 Task: Find a dog-friendly snowmobile rental shop in the Rocky Mountains.
Action: Mouse moved to (471, 125)
Screenshot: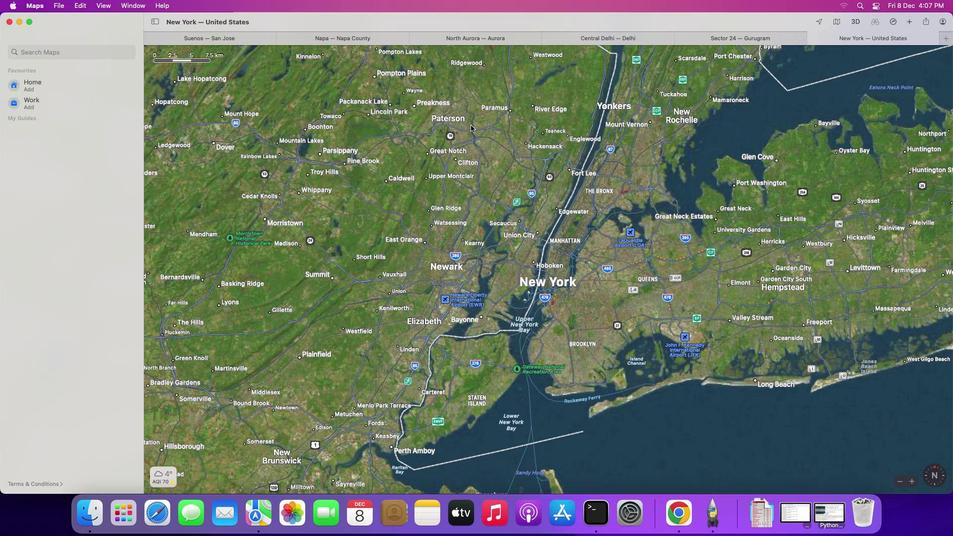 
Action: Mouse pressed left at (471, 125)
Screenshot: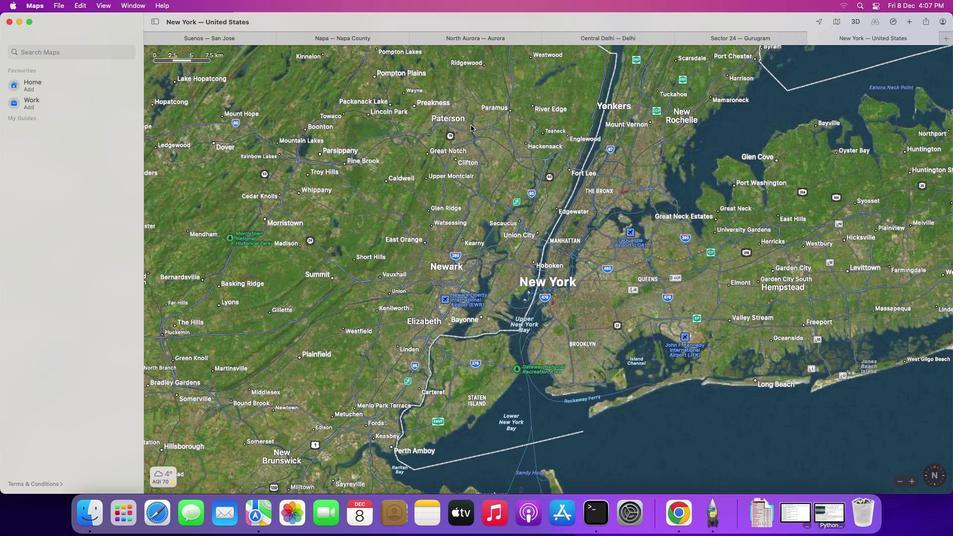 
Action: Mouse moved to (85, 51)
Screenshot: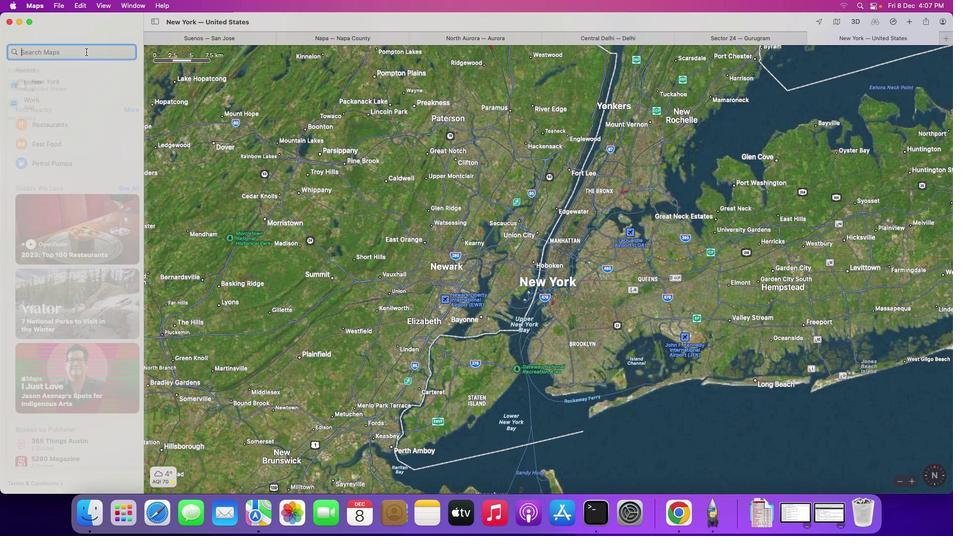 
Action: Mouse pressed left at (85, 51)
Screenshot: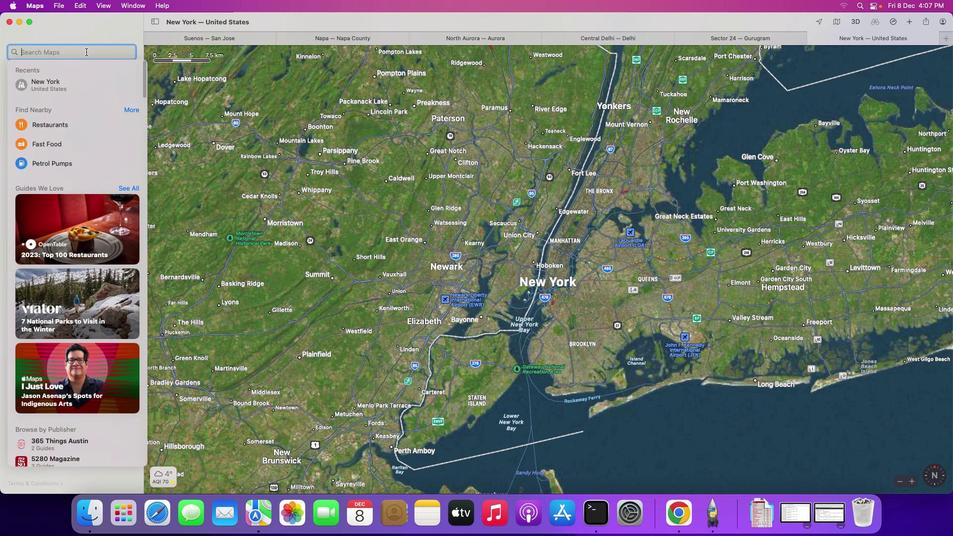 
Action: Key pressed Key.shift_r'R''o''c''k''y'Key.spaceKey.shift_r'M''o''u''n''t''a''i''n''s'
Screenshot: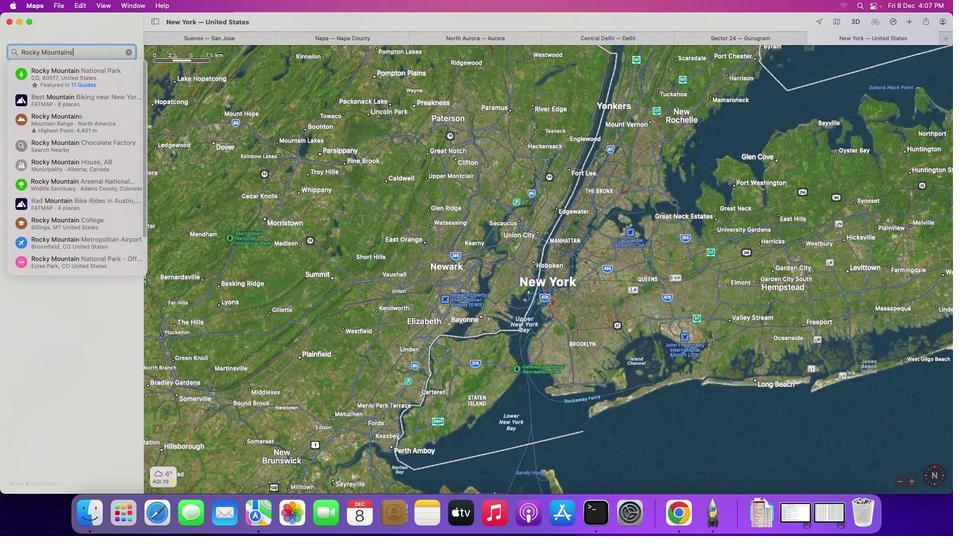 
Action: Mouse moved to (64, 84)
Screenshot: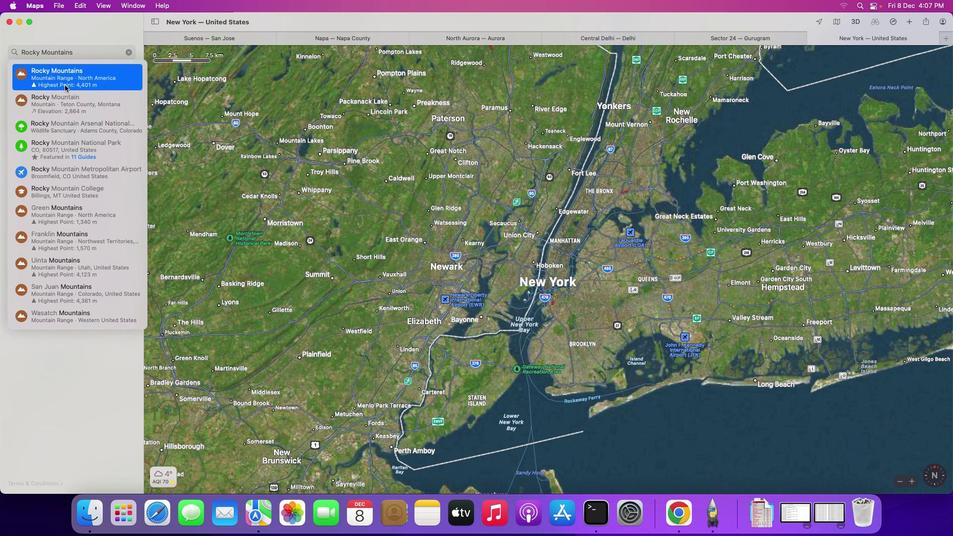
Action: Mouse pressed left at (64, 84)
Screenshot: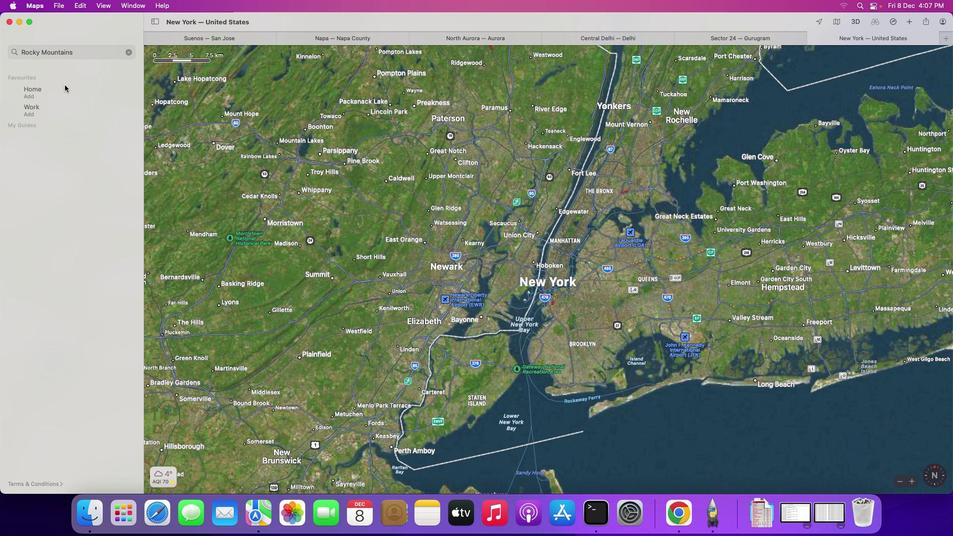 
Action: Mouse moved to (546, 299)
Screenshot: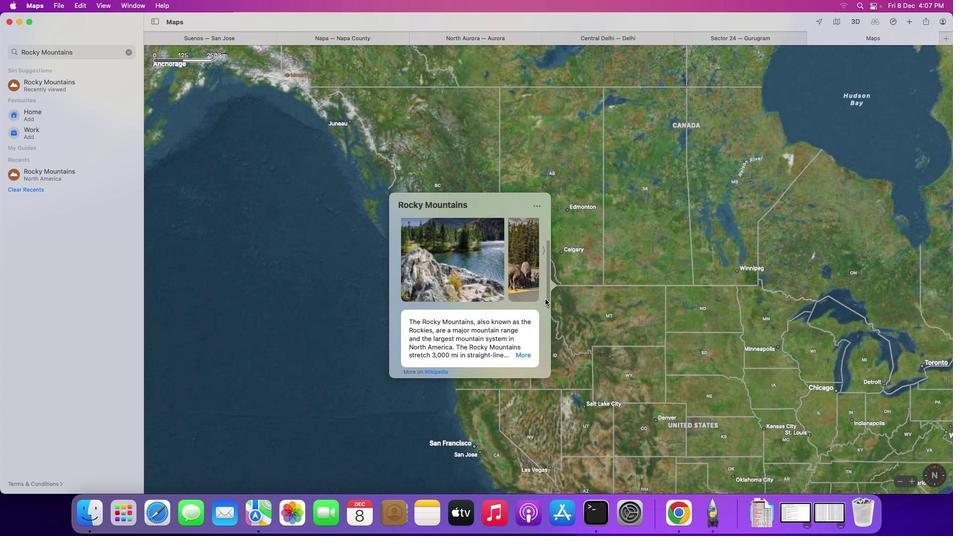 
Action: Mouse pressed left at (546, 299)
Screenshot: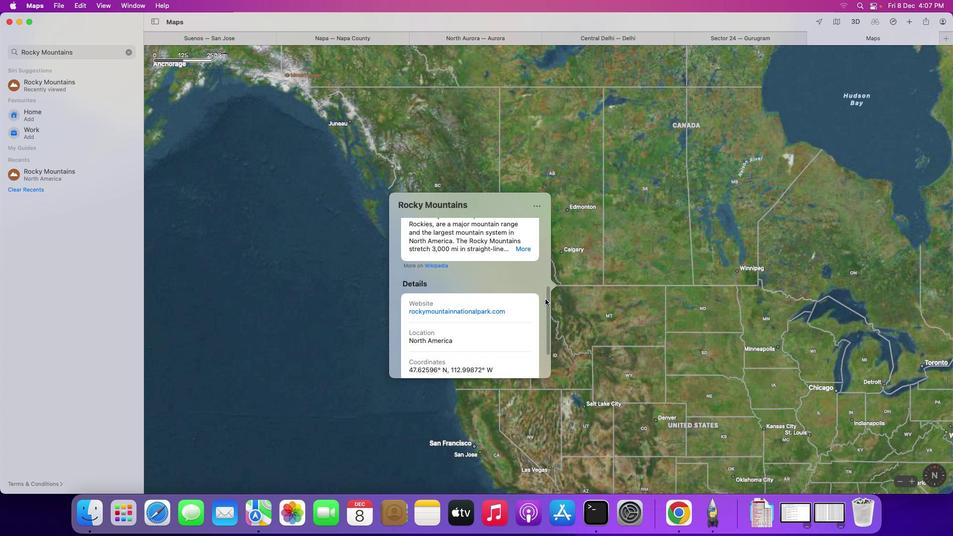 
Action: Mouse moved to (499, 288)
Screenshot: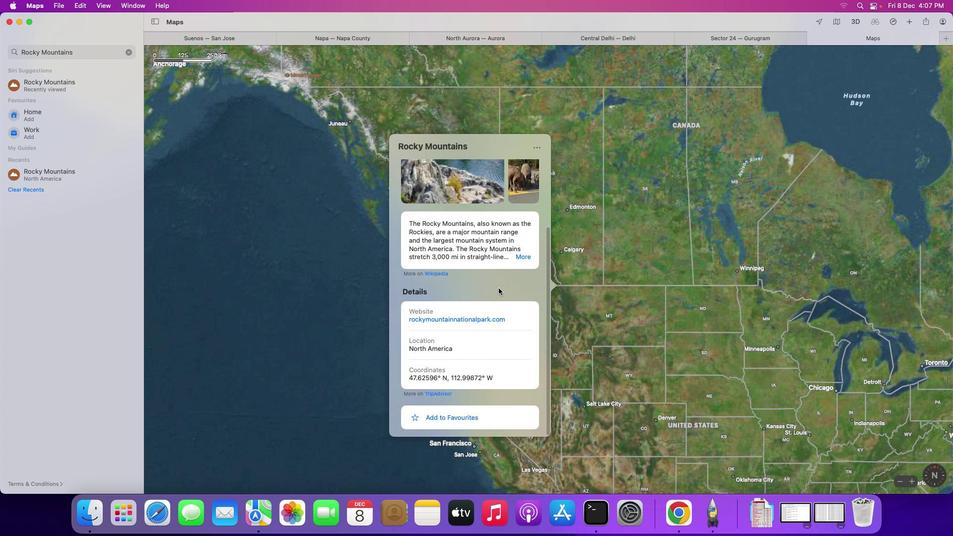 
Action: Mouse scrolled (499, 288) with delta (0, 0)
Screenshot: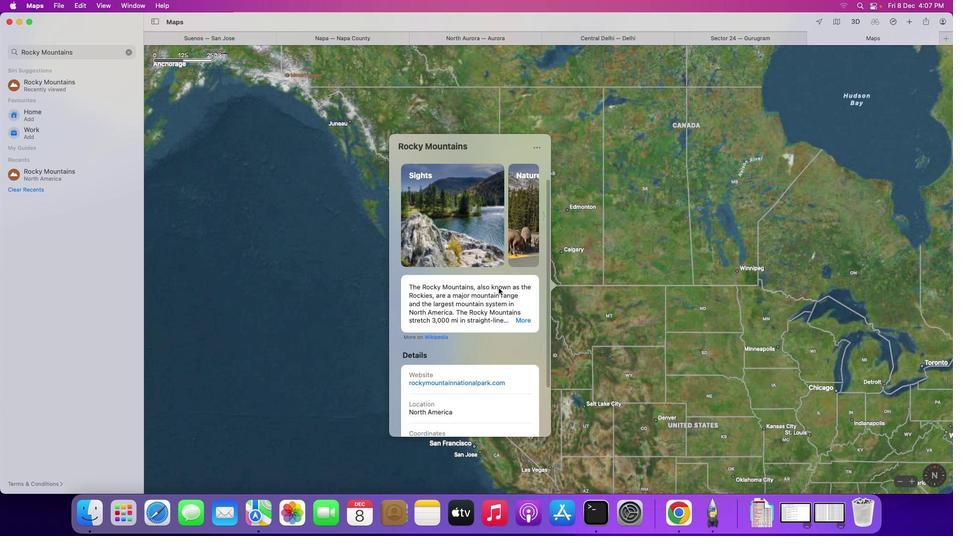 
Action: Mouse scrolled (499, 288) with delta (0, 0)
Screenshot: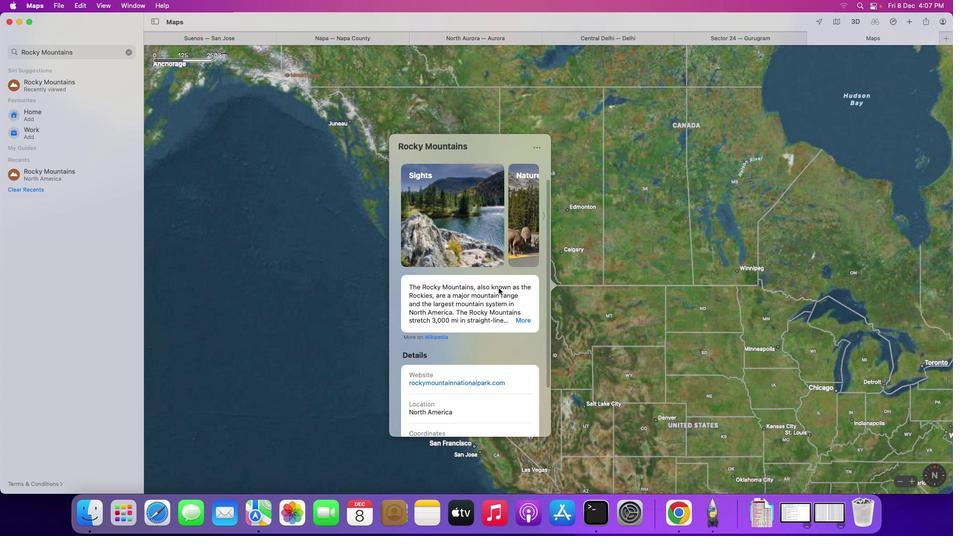 
Action: Mouse scrolled (499, 288) with delta (0, 0)
Screenshot: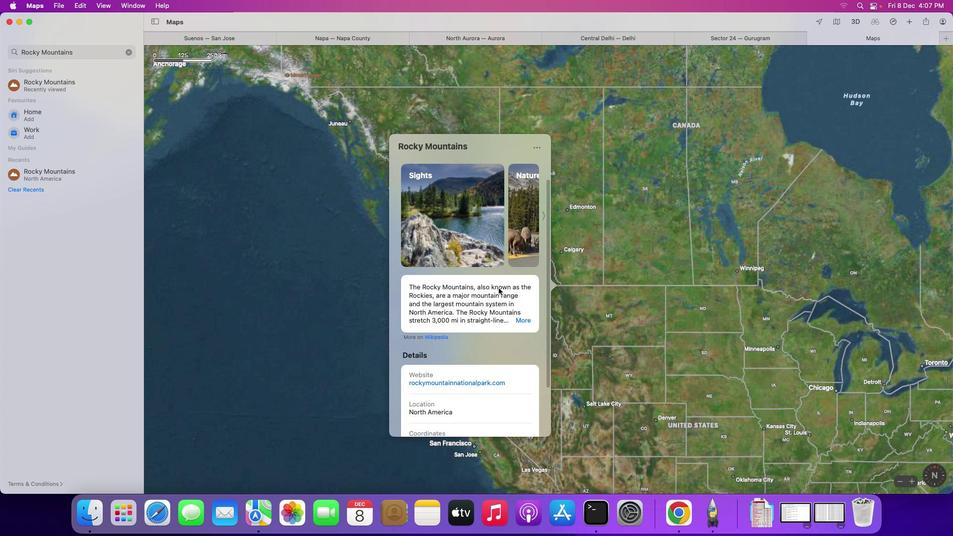 
Action: Mouse scrolled (499, 288) with delta (0, 1)
Screenshot: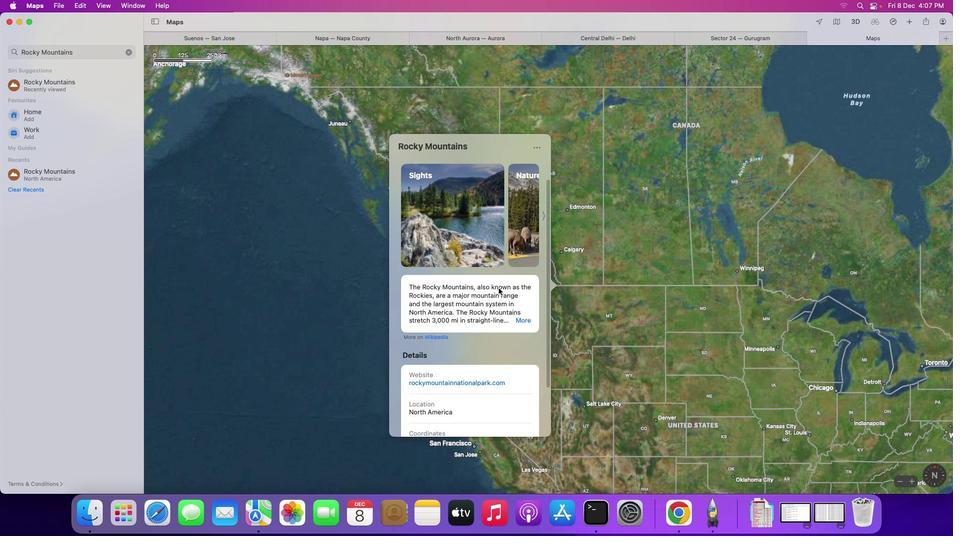 
Action: Mouse scrolled (499, 288) with delta (0, 1)
Screenshot: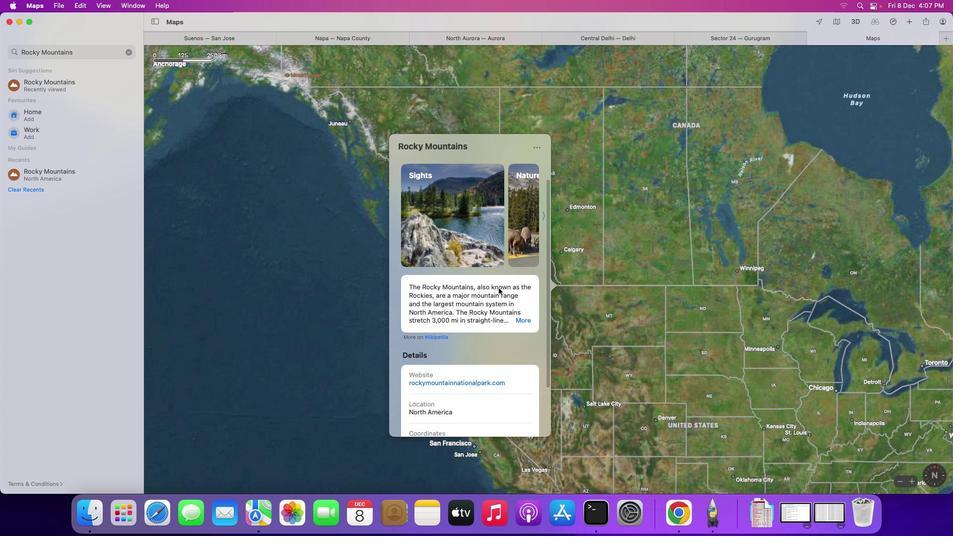 
Action: Mouse moved to (543, 215)
Screenshot: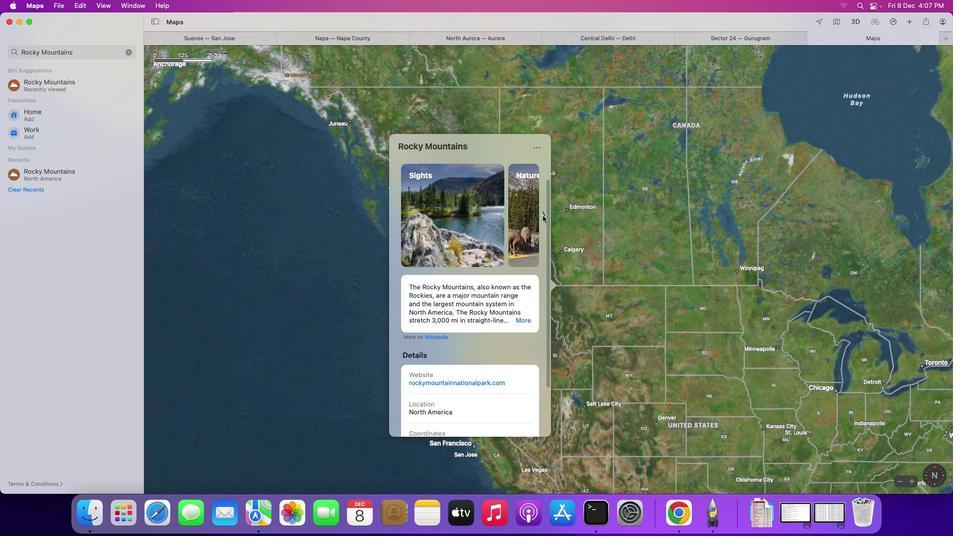 
Action: Mouse pressed left at (543, 215)
Screenshot: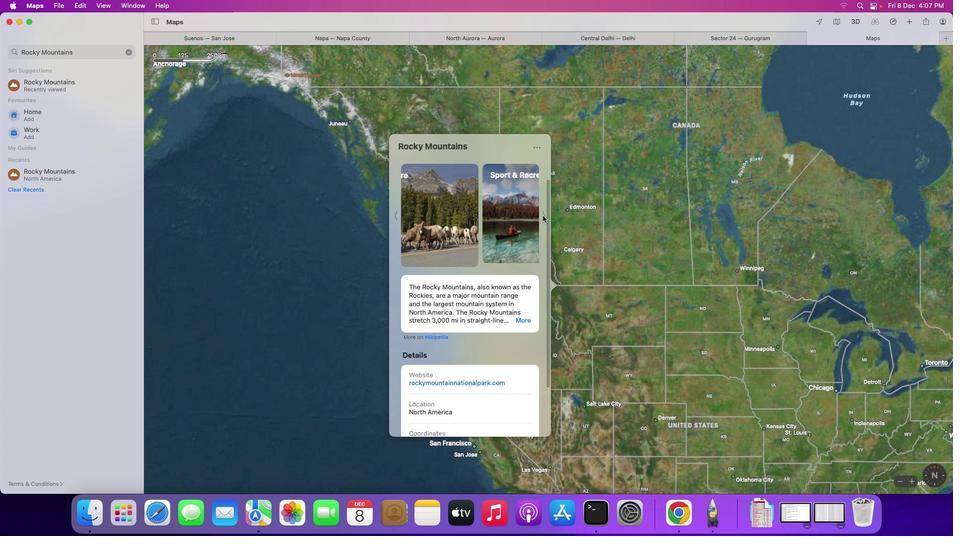 
Action: Mouse pressed left at (543, 215)
Screenshot: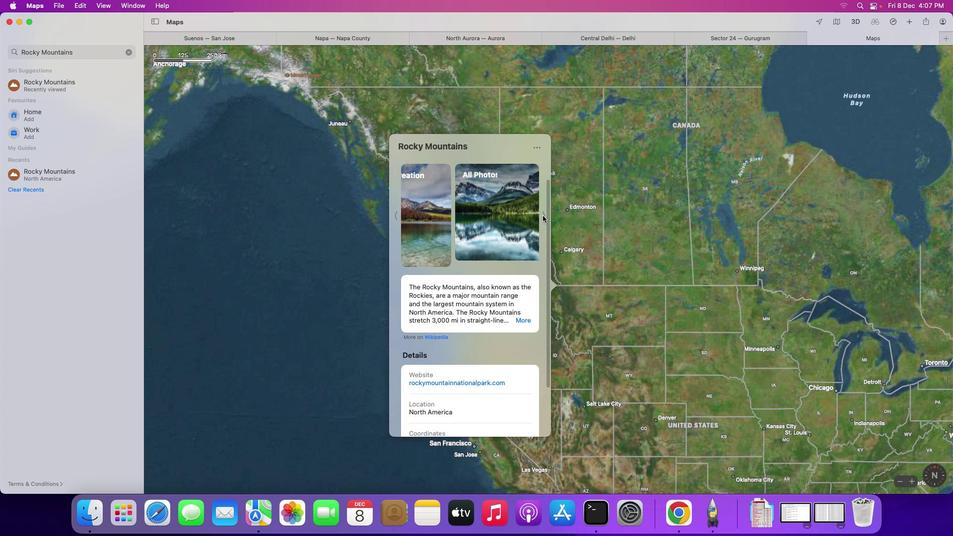 
Action: Mouse pressed left at (543, 215)
Screenshot: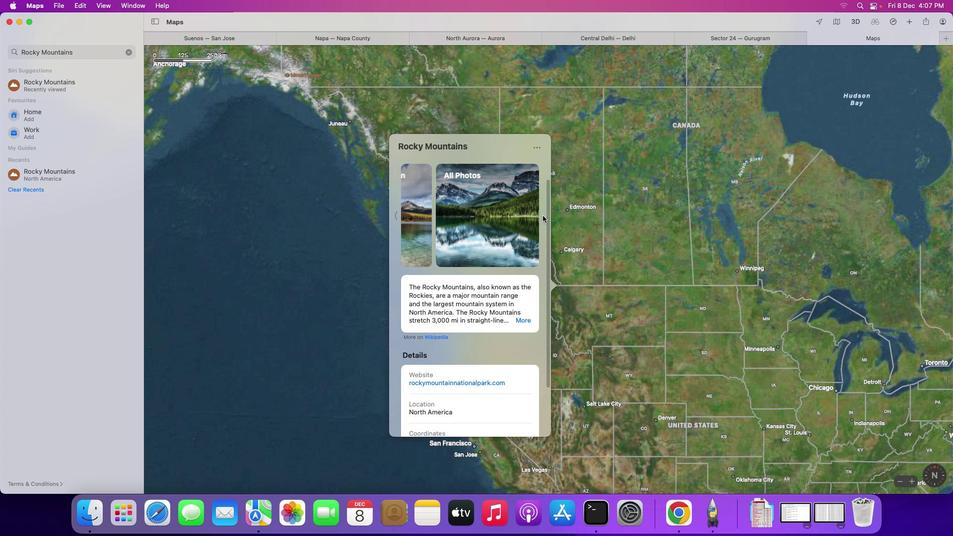 
Action: Mouse moved to (398, 215)
Screenshot: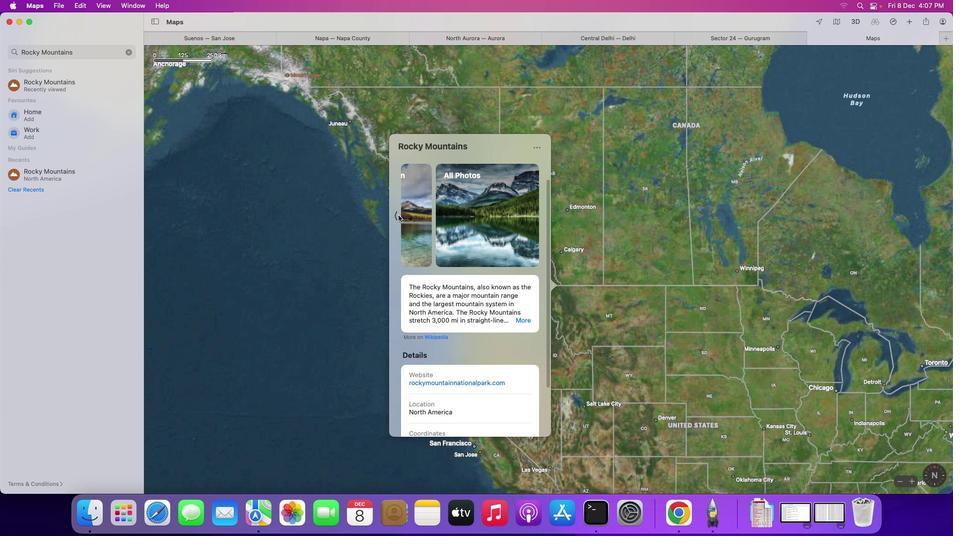 
Action: Mouse pressed left at (398, 215)
Screenshot: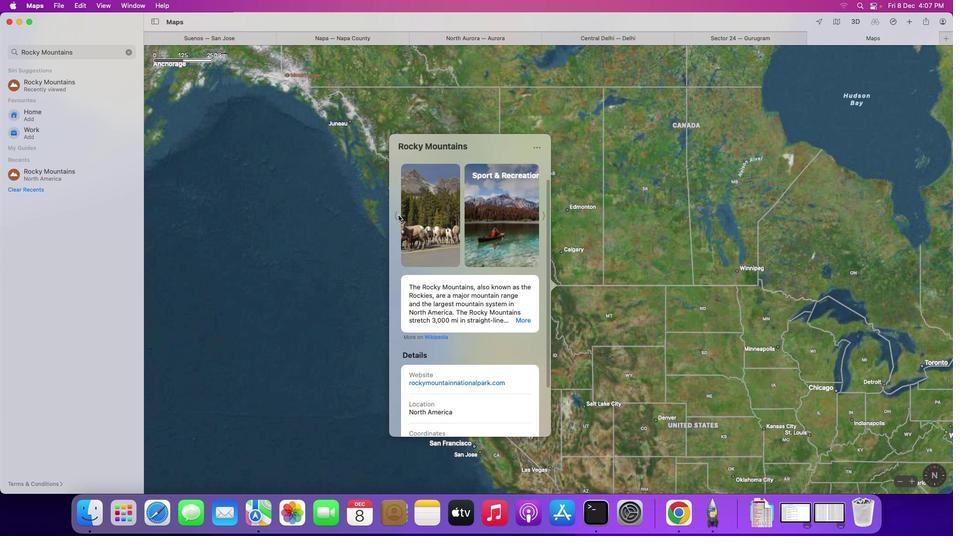 
Action: Mouse moved to (86, 50)
Screenshot: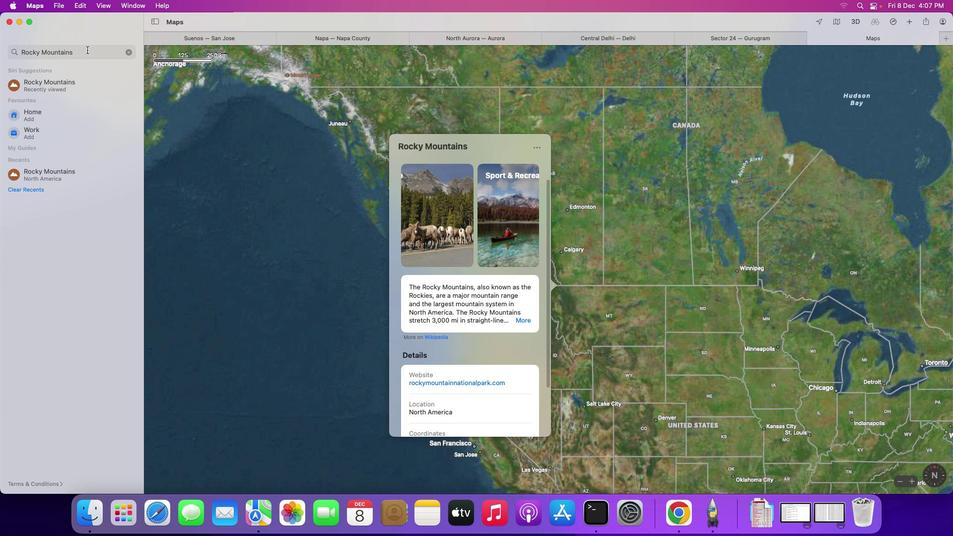 
Action: Mouse pressed left at (86, 50)
Screenshot: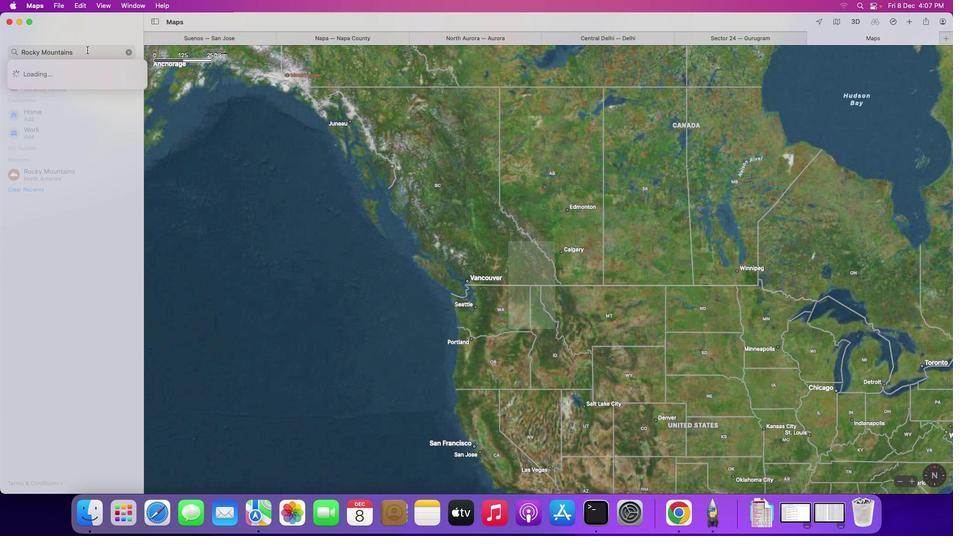 
Action: Key pressed Key.space'i''n'Key.backspaceKey.backspace'n''e''a''r'Key.space'd''o''g'Key.spaceKey.backspace'-''f''r''i''e''n''d''l''y'Key.space's''n''o''w''m''o''b''i''l''e'Key.space'r''e''n''t''a''l'Key.space's''h''o''p'Key.backspaceKey.backspaceKey.backspaceKey.backspaceKey.spaceKey.backspaceKey.backspaceKey.backspaceKey.backspaceKey.backspaceKey.backspaceKey.backspace
Screenshot: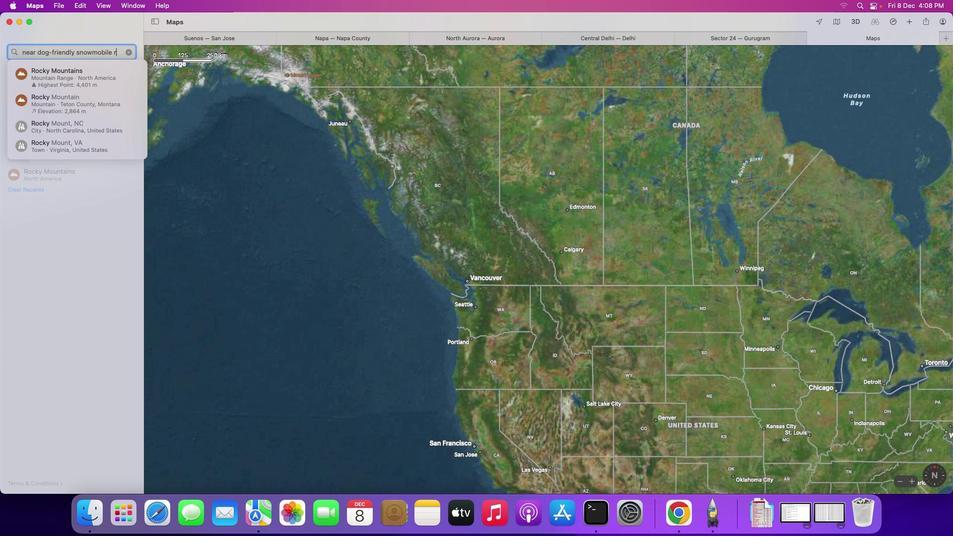 
Action: Mouse moved to (101, 139)
Screenshot: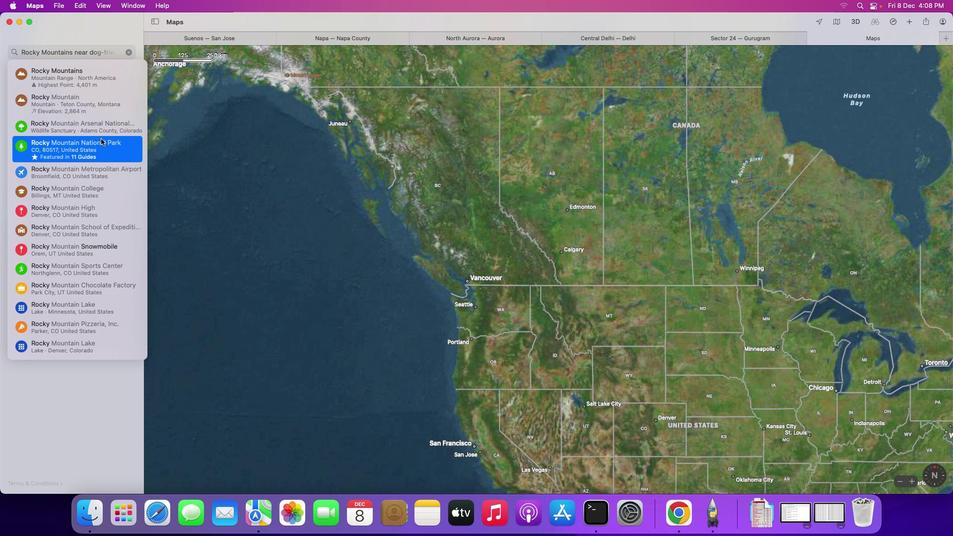 
Action: Mouse scrolled (101, 139) with delta (0, 0)
Screenshot: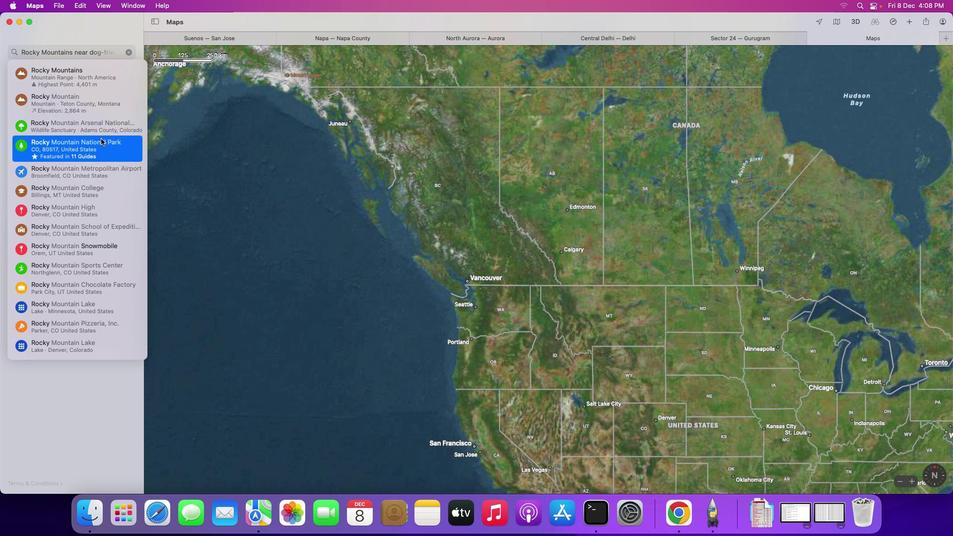 
Action: Mouse scrolled (101, 139) with delta (0, 0)
Screenshot: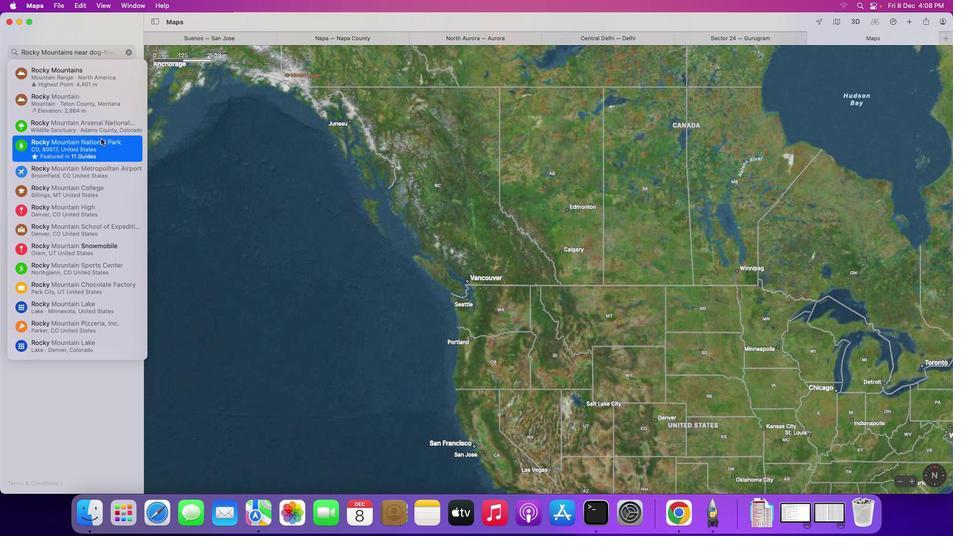 
Action: Mouse scrolled (101, 139) with delta (0, 0)
Screenshot: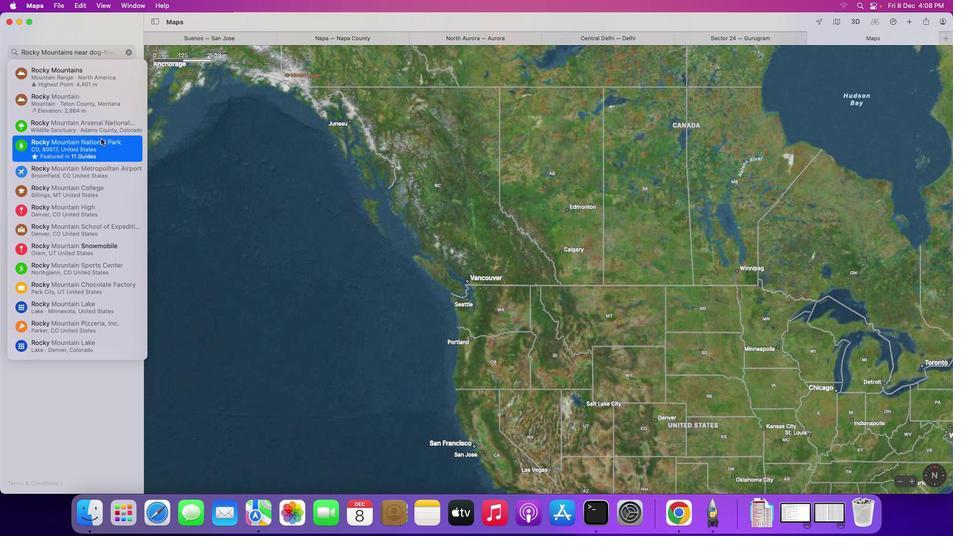 
Action: Mouse scrolled (101, 139) with delta (0, 0)
Screenshot: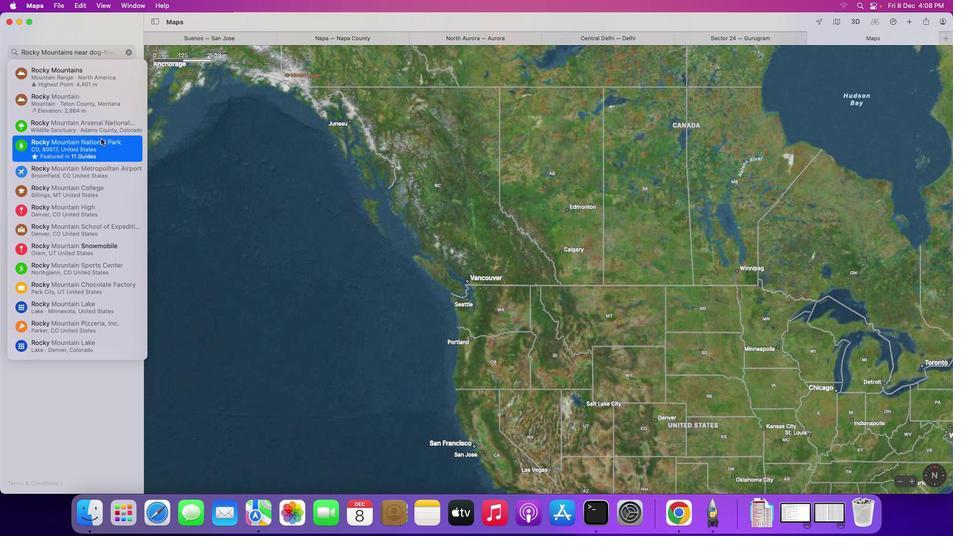 
Action: Mouse scrolled (101, 139) with delta (0, 0)
Screenshot: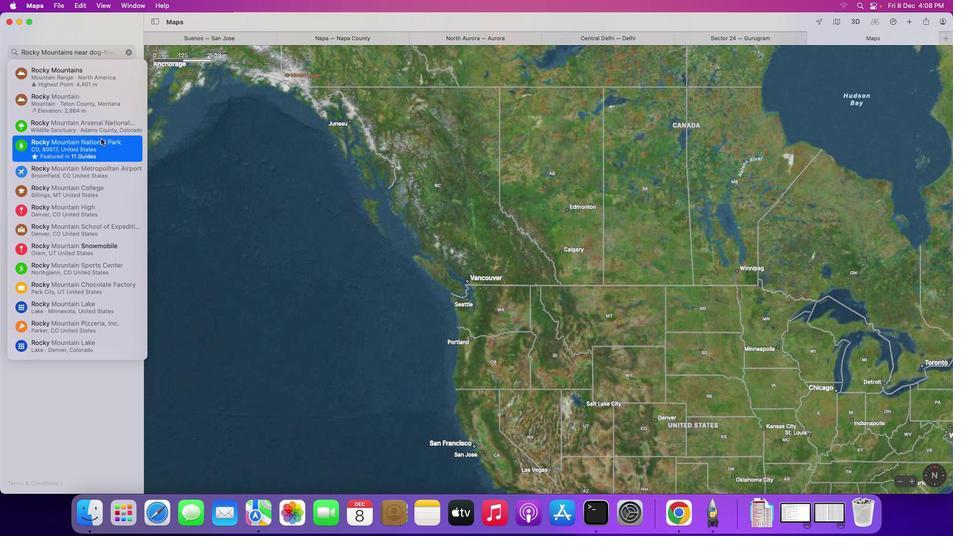 
Action: Mouse moved to (102, 129)
Screenshot: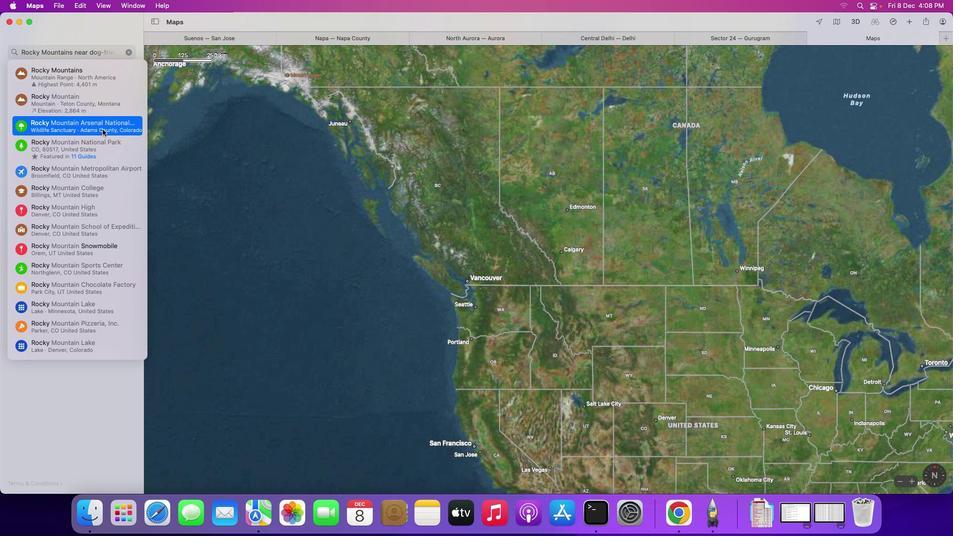 
Action: Mouse scrolled (102, 129) with delta (0, 0)
Screenshot: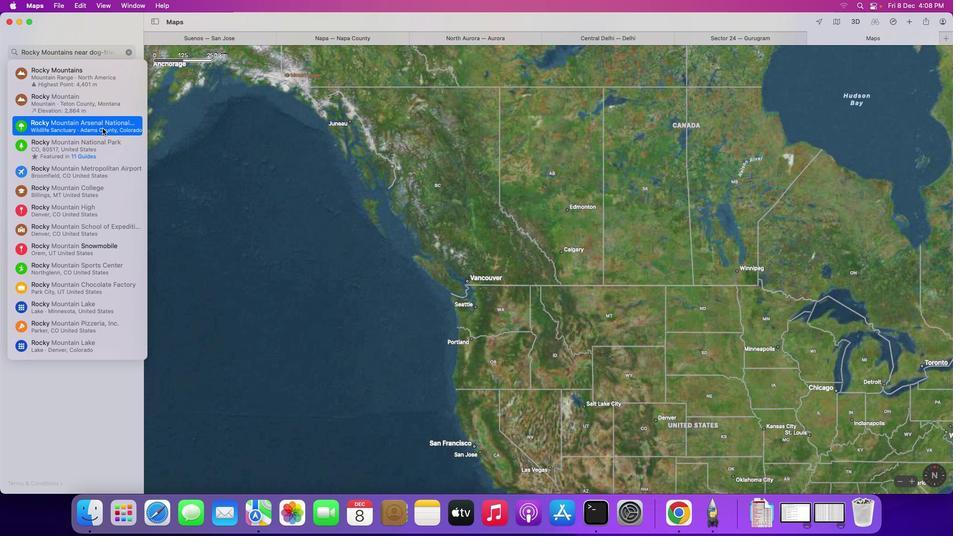 
Action: Mouse scrolled (102, 129) with delta (0, 0)
Screenshot: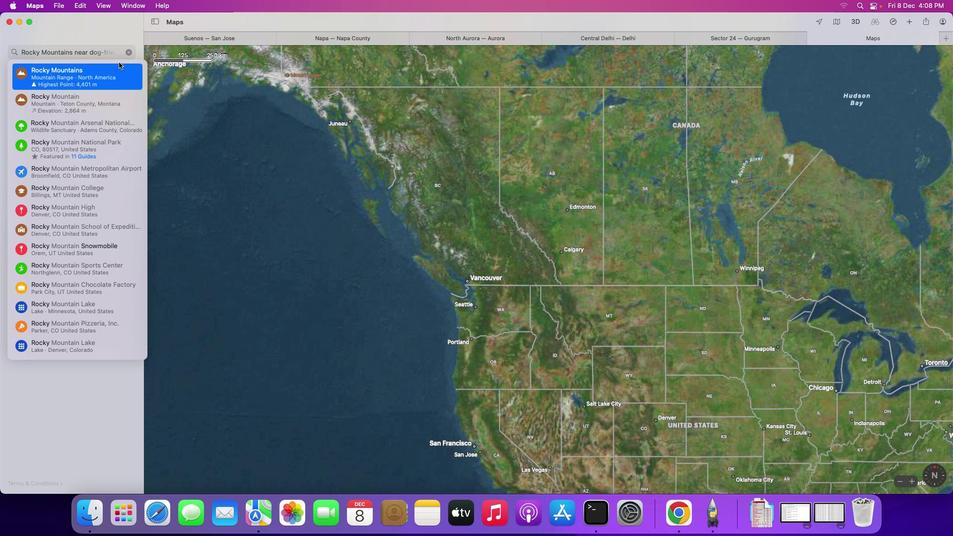 
Action: Mouse scrolled (102, 129) with delta (0, 0)
Screenshot: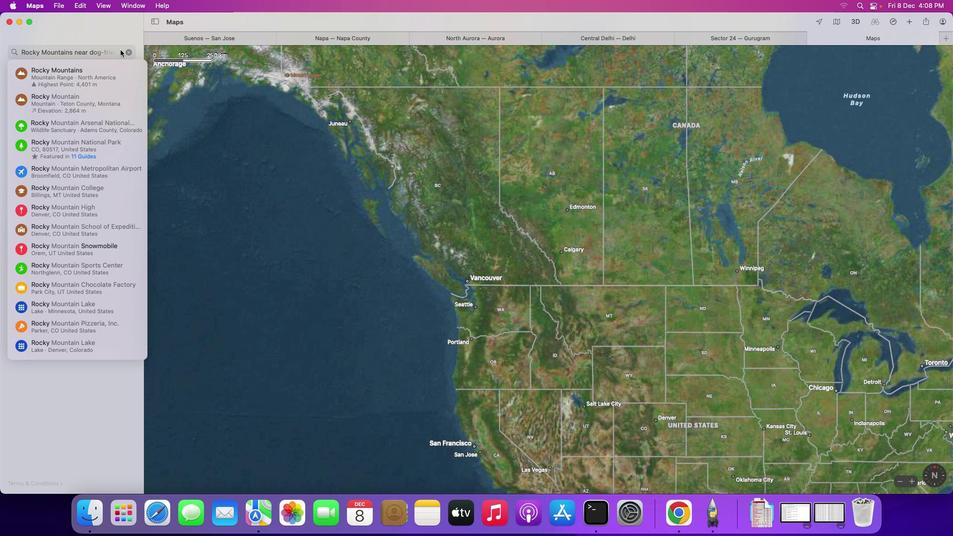 
Action: Mouse moved to (109, 50)
Screenshot: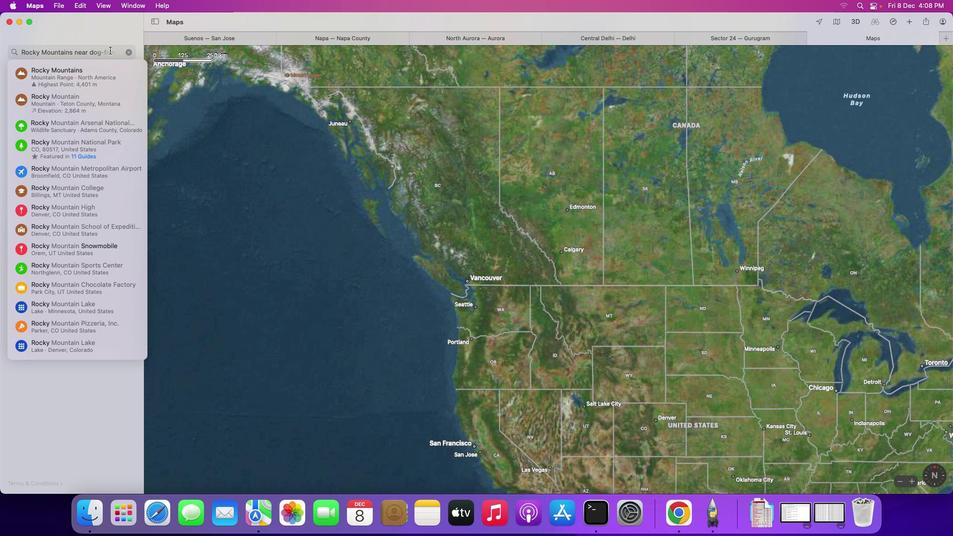 
Action: Mouse pressed left at (109, 50)
Screenshot: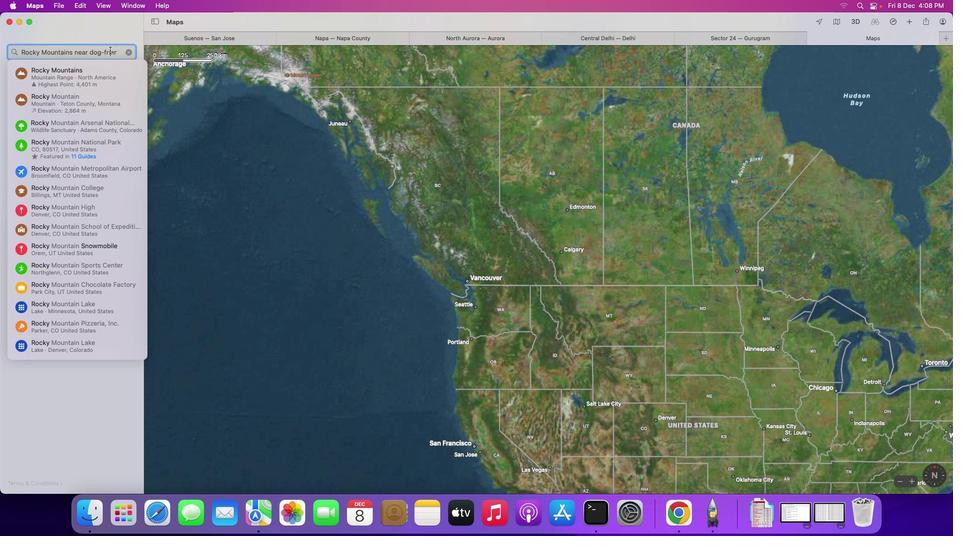 
Action: Mouse moved to (109, 50)
Screenshot: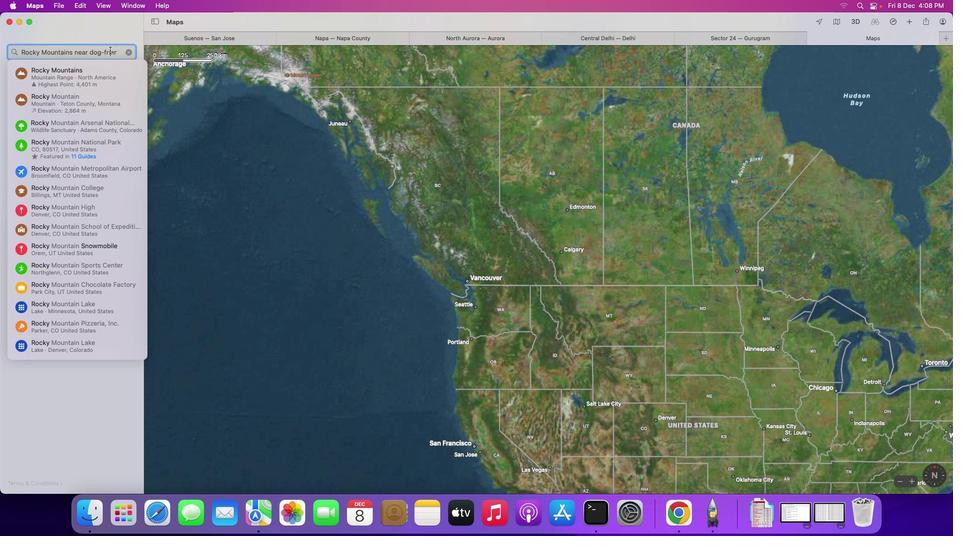 
Action: Key pressed '\x03''.'
Screenshot: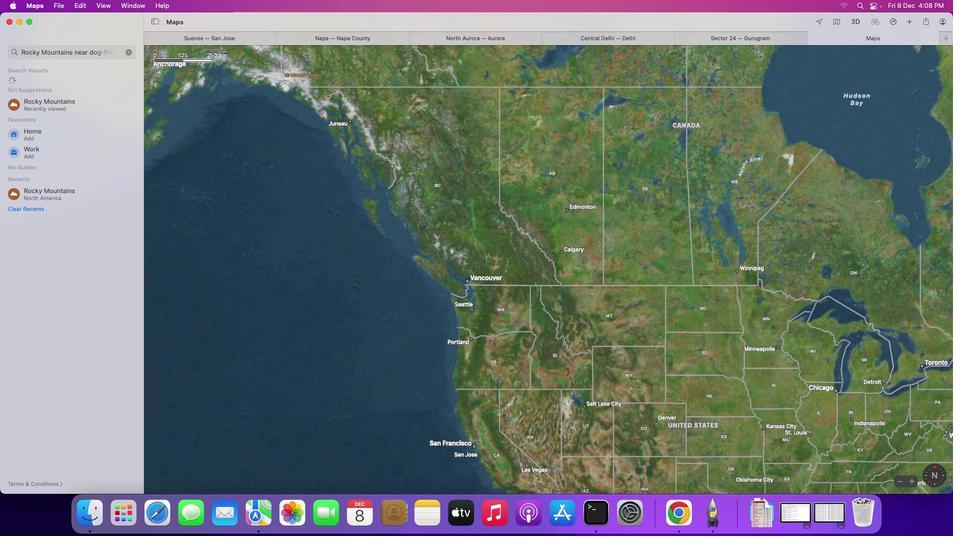 
Action: Mouse moved to (104, 49)
Screenshot: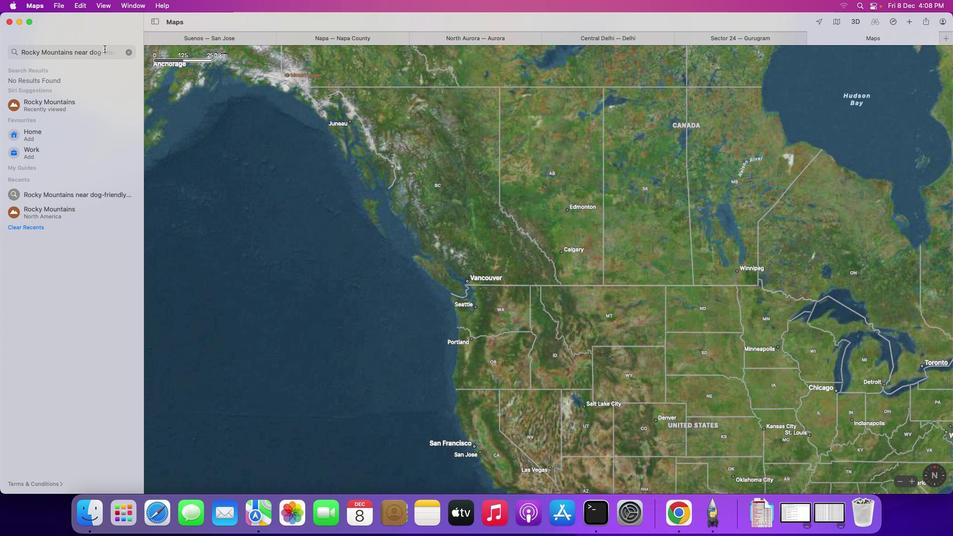 
Action: Mouse pressed left at (104, 49)
Screenshot: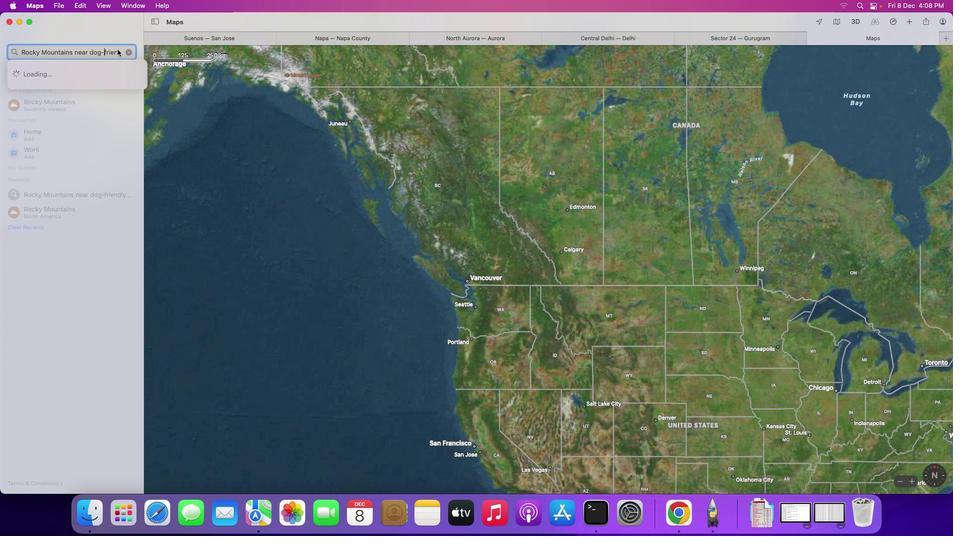 
Action: Mouse moved to (116, 50)
Screenshot: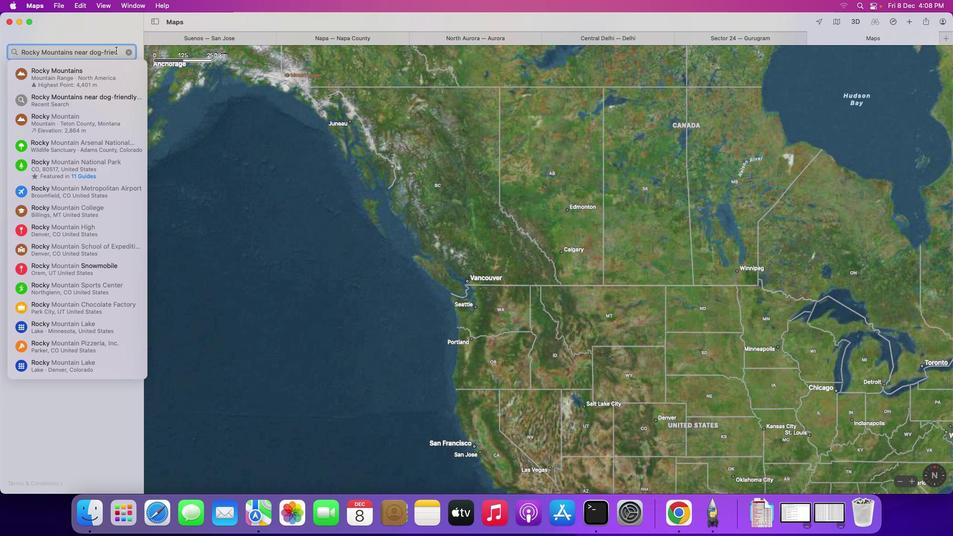
Action: Key pressed Key.rightKey.rightKey.rightKey.rightKey.rightKey.rightKey.rightKey.rightKey.rightKey.rightKey.rightKey.rightKey.rightKey.rightKey.rightKey.rightKey.rightKey.rightKey.rightKey.rightKey.rightKey.rightKey.backspace'r''e''n''t'Key.backspace
Screenshot: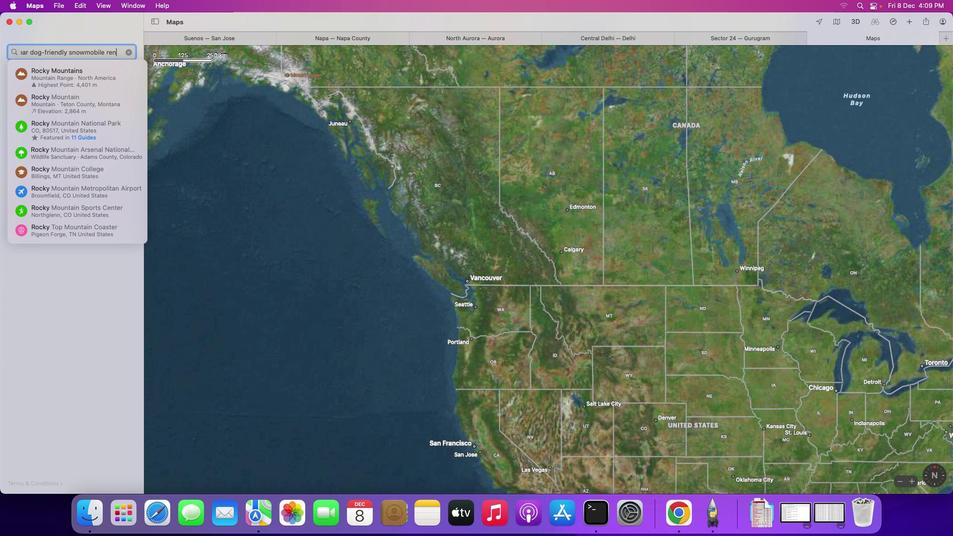 
Action: Mouse moved to (114, 48)
Screenshot: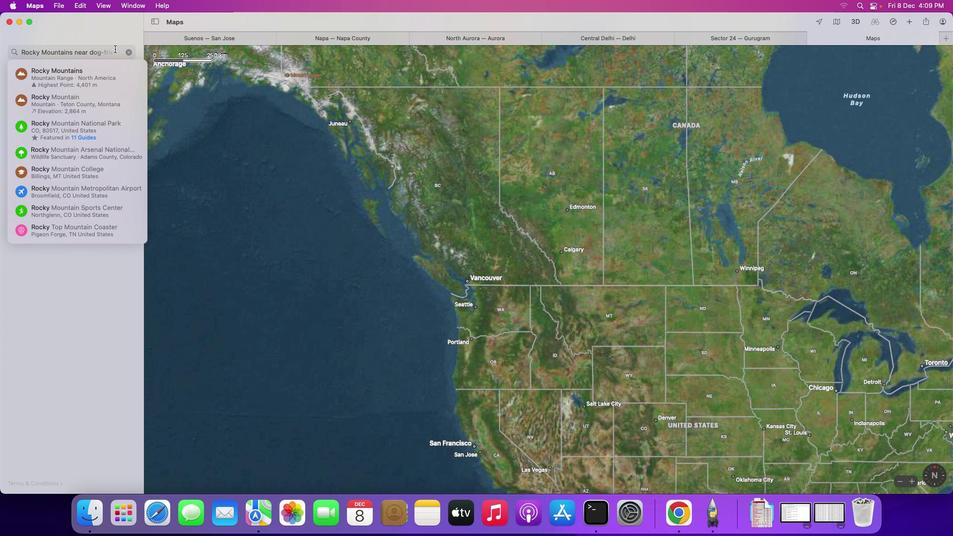 
Action: Mouse pressed left at (114, 48)
Screenshot: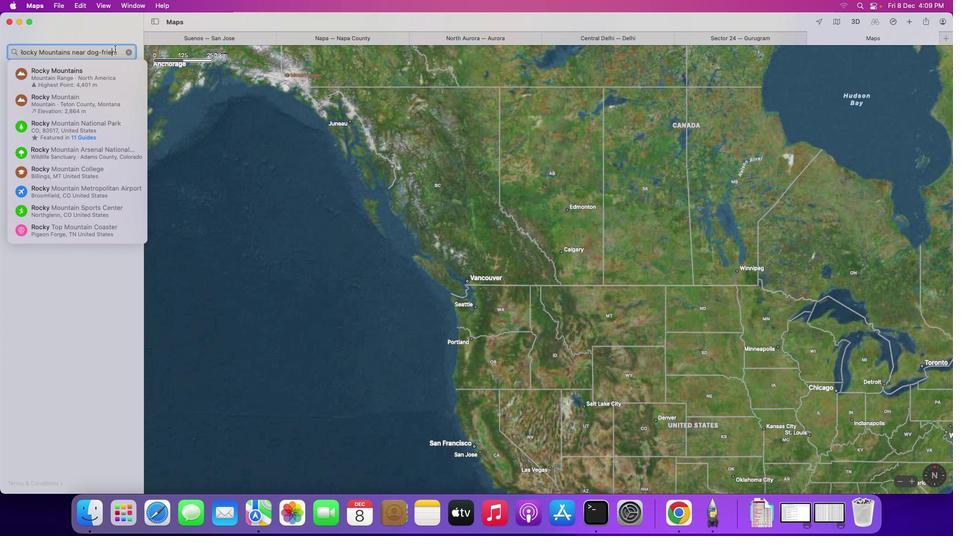
Action: Key pressed Key.rightKey.rightKey.rightKey.rightKey.rightKey.rightKey.rightKey.rightKey.rightKey.rightKey.rightKey.rightKey.rightKey.rightKey.rightKey.rightKey.rightKey.rightKey.rightKey.rightKey.right't''a''l'Key.space's''h''o''p'Key.enter
Screenshot: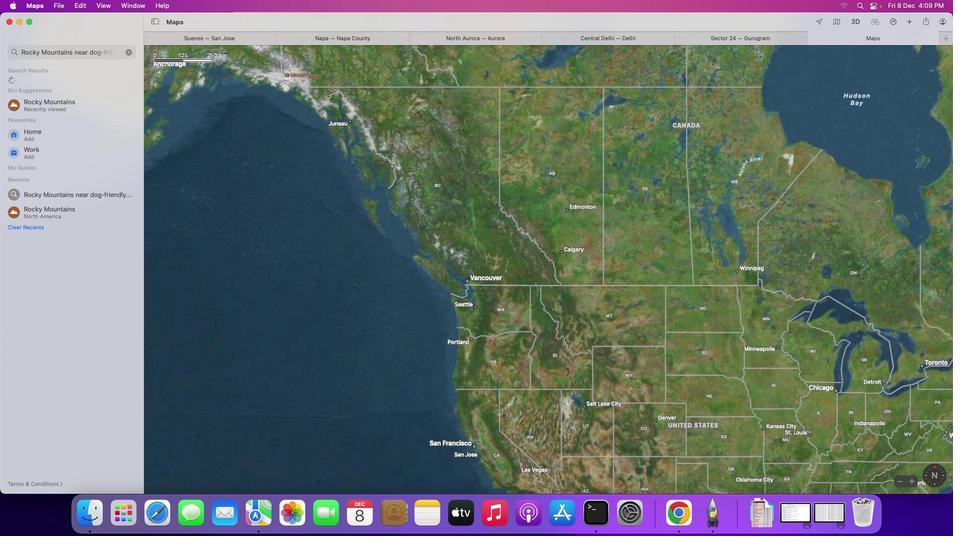 
